 Task: Select the time zone for (UTC-09:30) marquesas islands.
Action: Mouse moved to (577, 77)
Screenshot: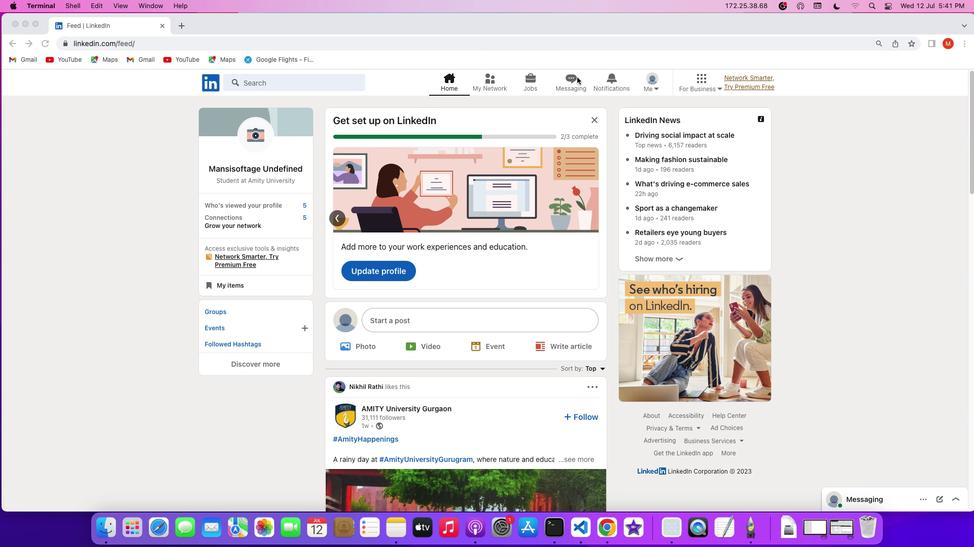 
Action: Mouse pressed left at (577, 77)
Screenshot: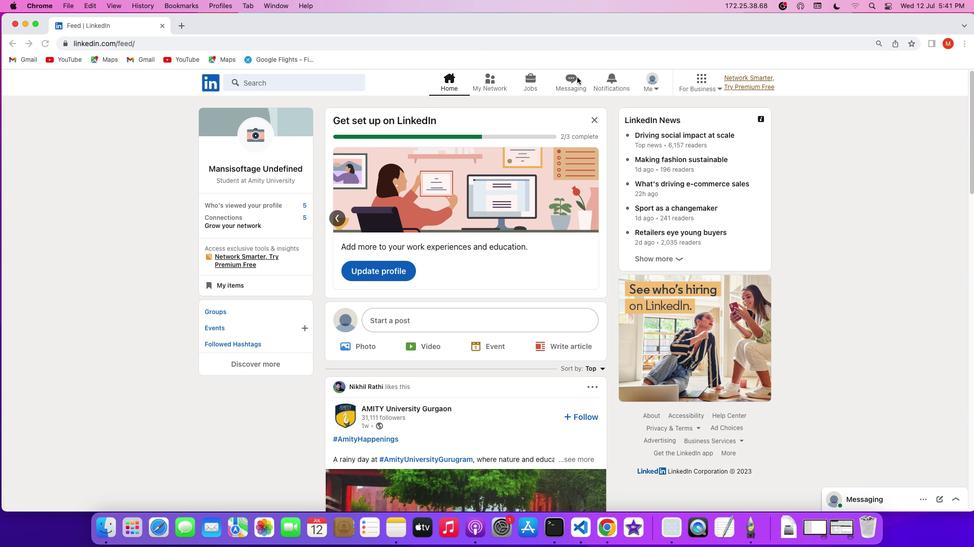 
Action: Mouse moved to (575, 78)
Screenshot: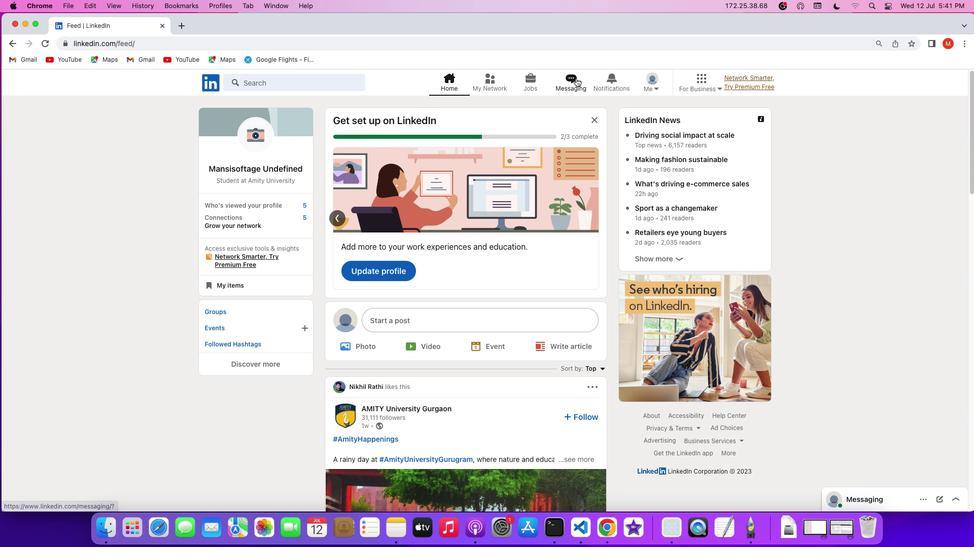 
Action: Mouse pressed left at (575, 78)
Screenshot: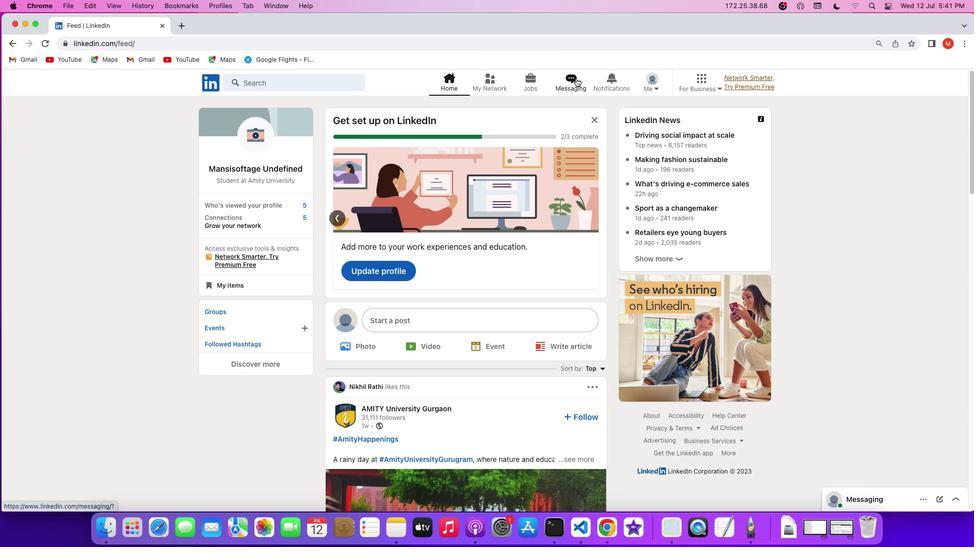 
Action: Mouse moved to (557, 118)
Screenshot: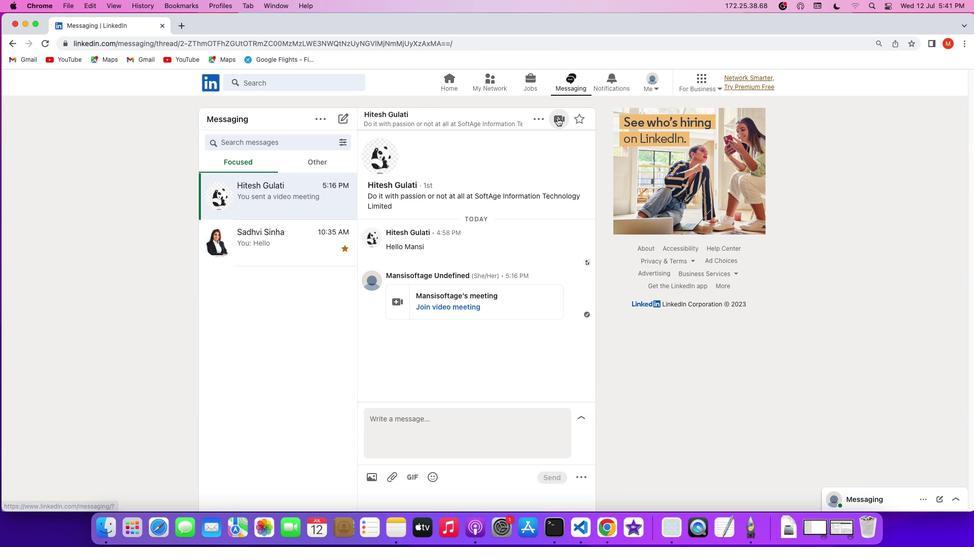 
Action: Mouse pressed left at (557, 118)
Screenshot: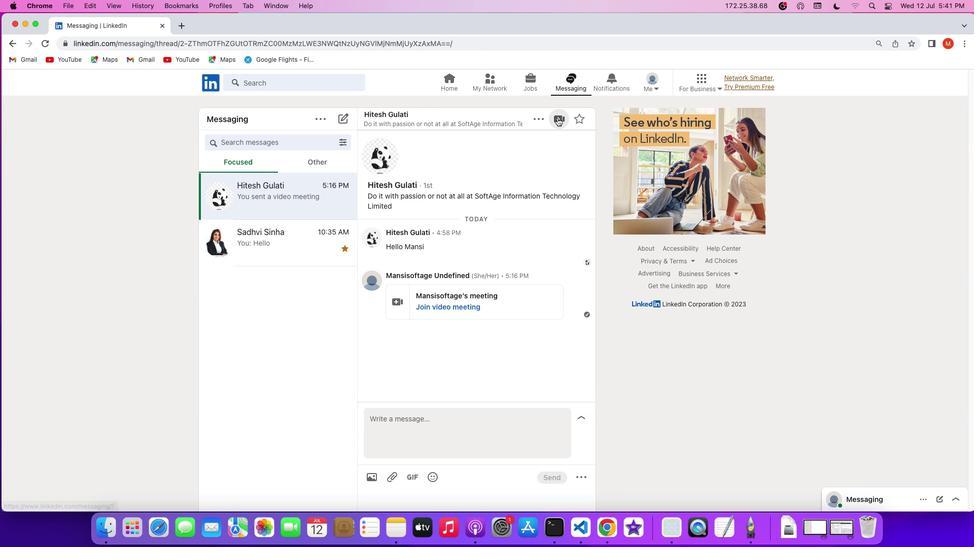 
Action: Mouse moved to (495, 162)
Screenshot: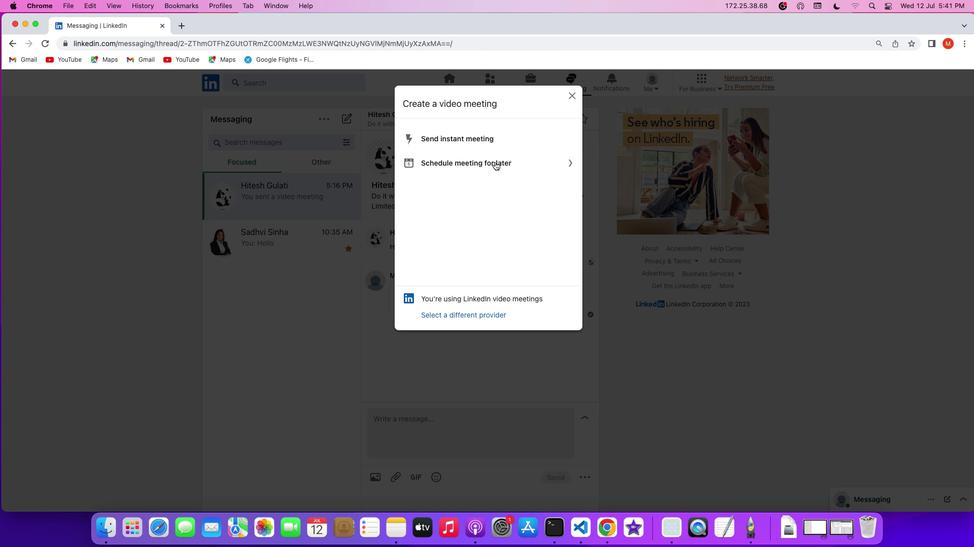 
Action: Mouse pressed left at (495, 162)
Screenshot: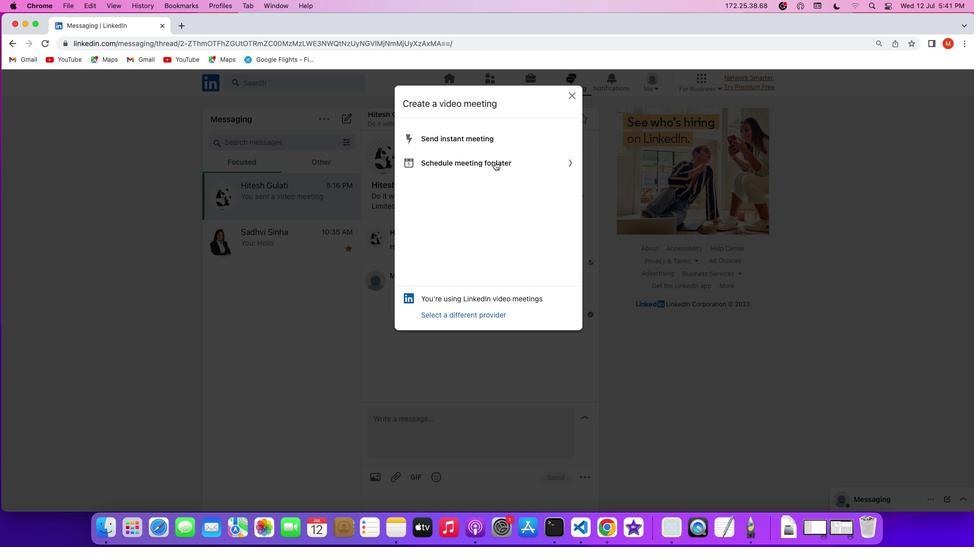 
Action: Mouse moved to (566, 225)
Screenshot: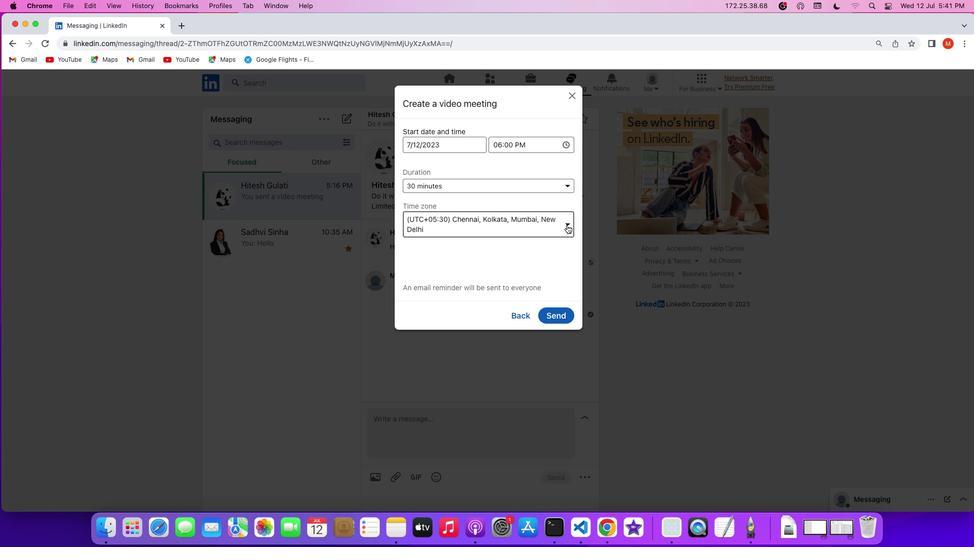 
Action: Mouse pressed left at (566, 225)
Screenshot: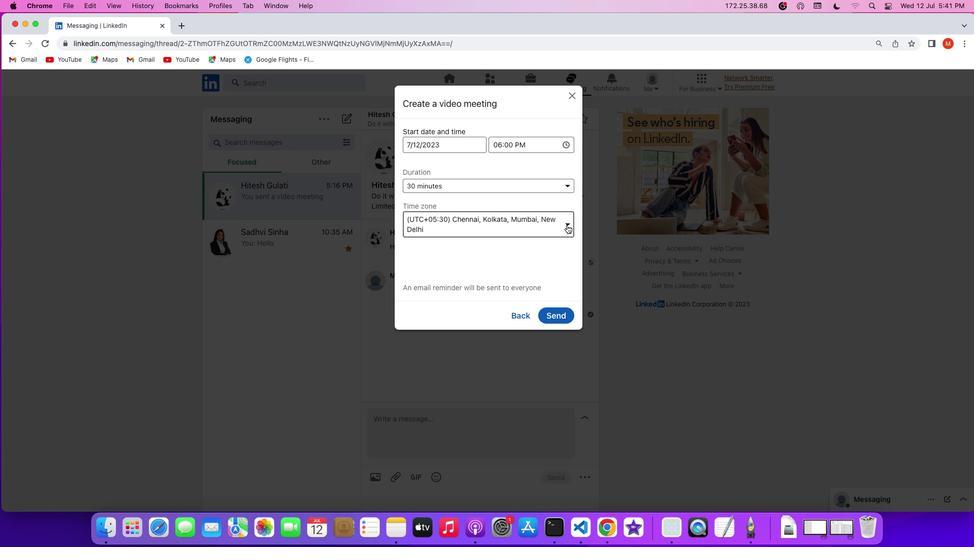 
Action: Mouse moved to (525, 258)
Screenshot: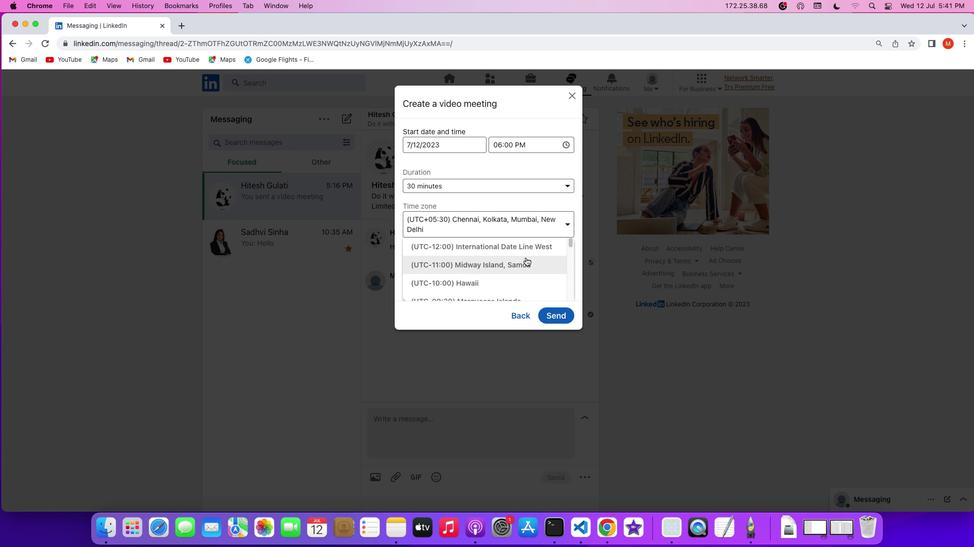
Action: Mouse scrolled (525, 258) with delta (0, 0)
Screenshot: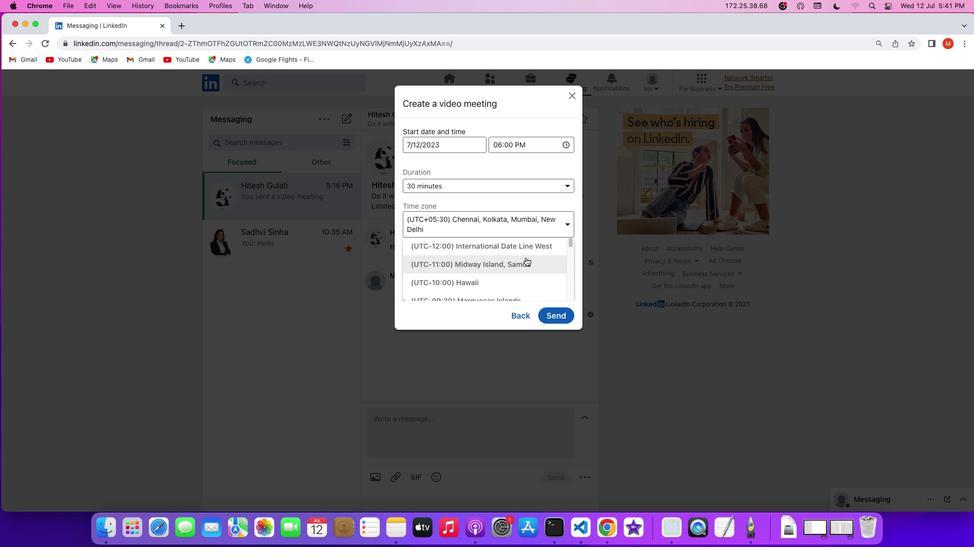 
Action: Mouse scrolled (525, 258) with delta (0, 0)
Screenshot: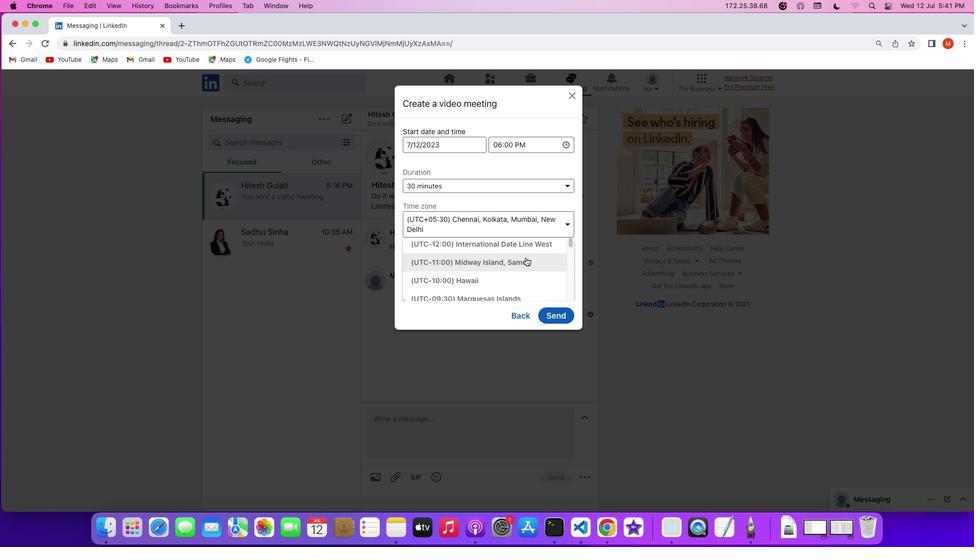 
Action: Mouse scrolled (525, 258) with delta (0, 0)
Screenshot: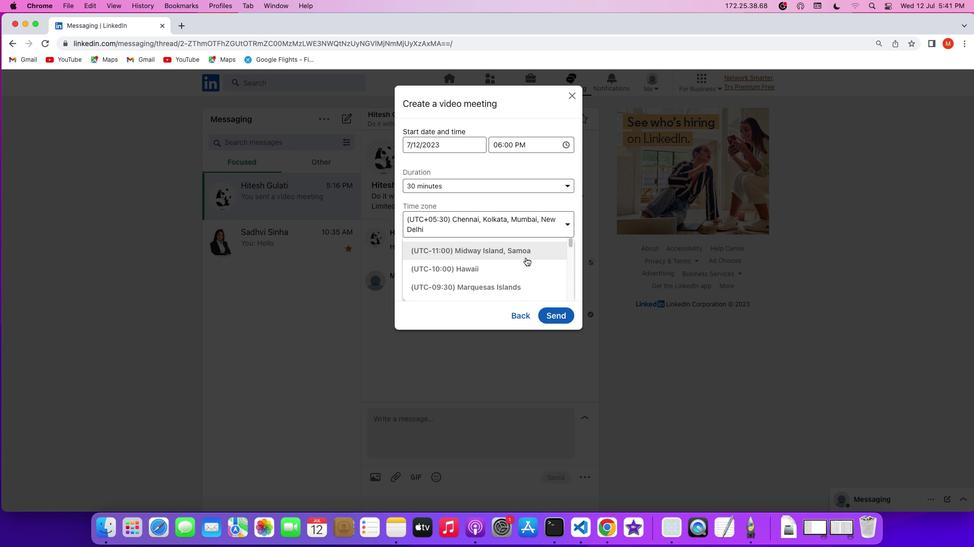 
Action: Mouse moved to (518, 281)
Screenshot: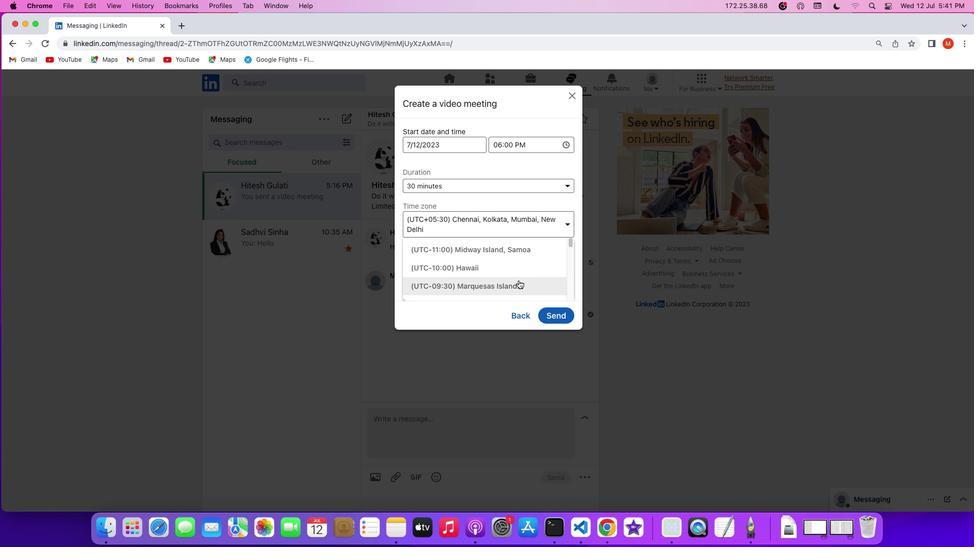 
Action: Mouse pressed left at (518, 281)
Screenshot: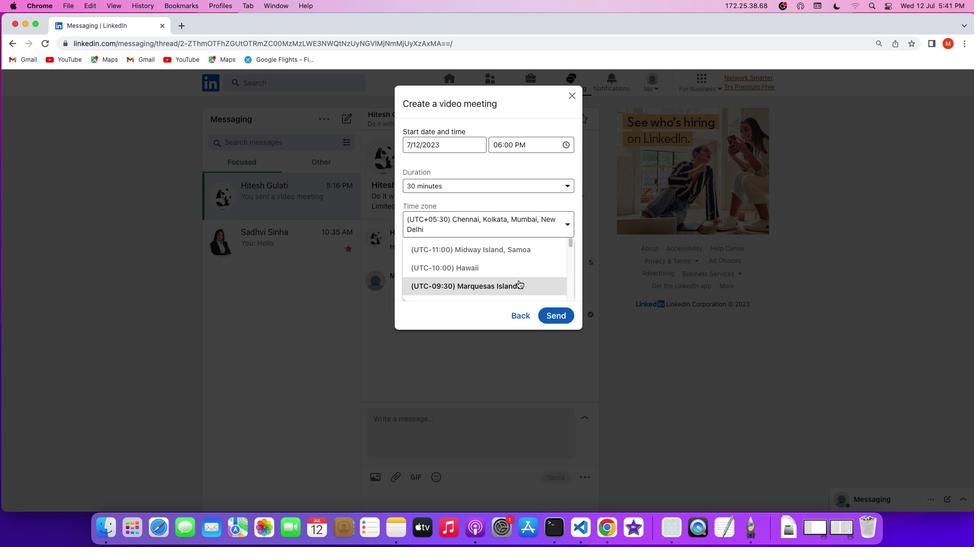 
